 Task: Select the enviroment as the cause.
Action: Mouse moved to (752, 104)
Screenshot: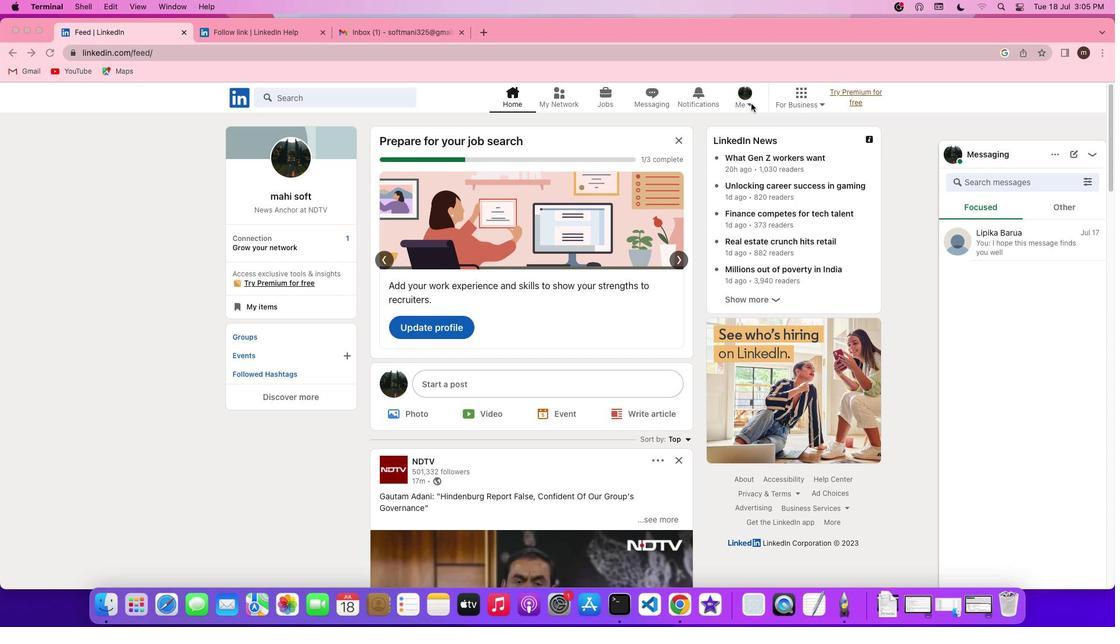 
Action: Mouse pressed left at (752, 104)
Screenshot: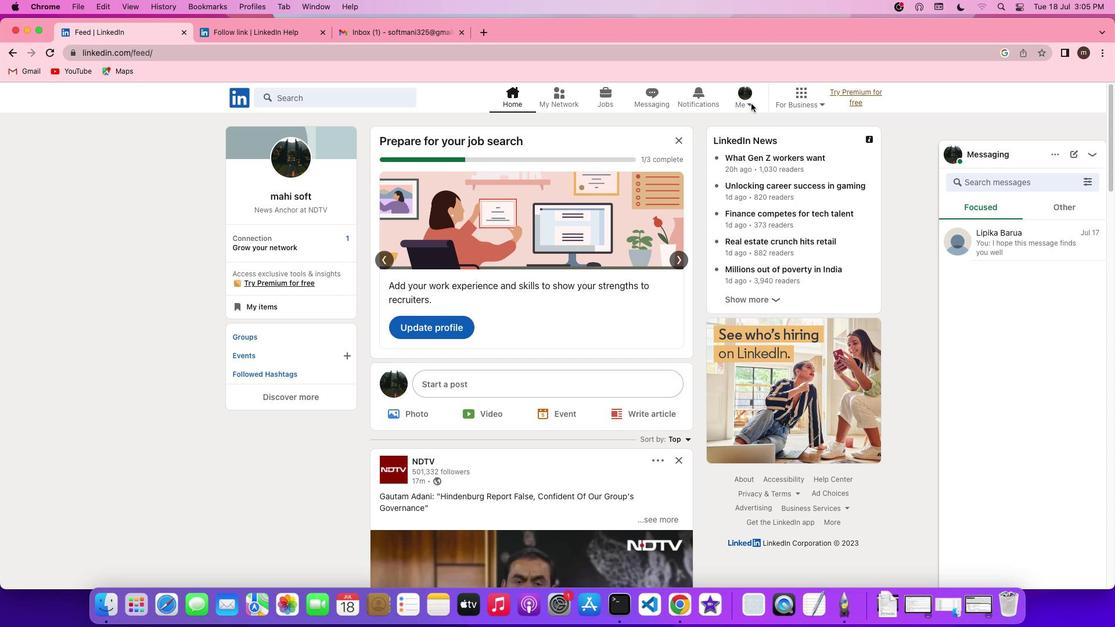 
Action: Mouse moved to (750, 104)
Screenshot: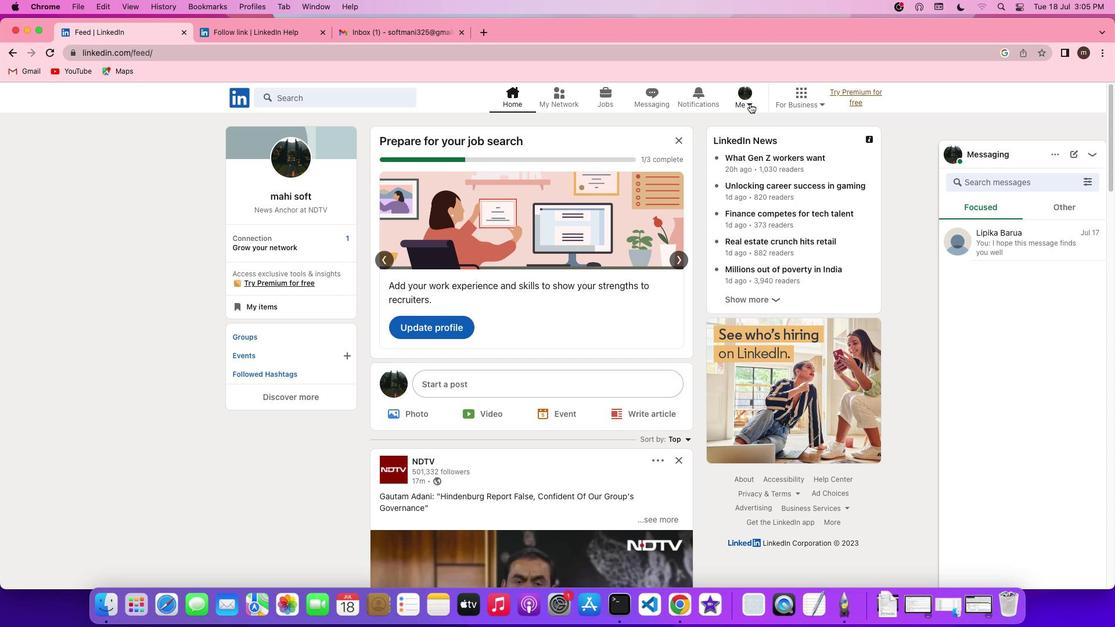 
Action: Mouse pressed left at (750, 104)
Screenshot: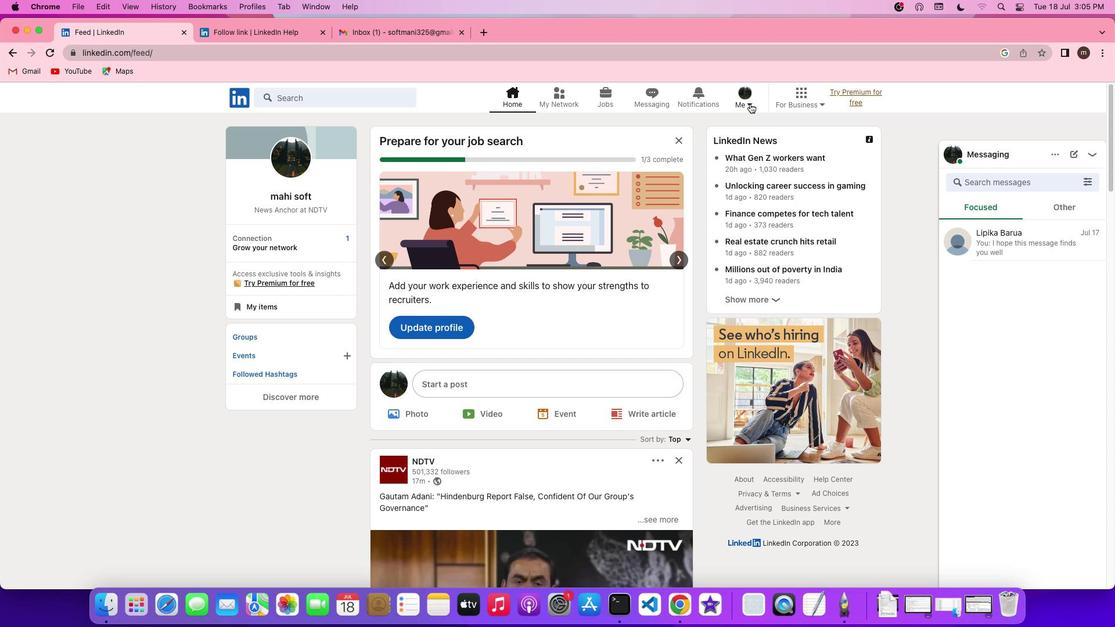 
Action: Mouse moved to (720, 160)
Screenshot: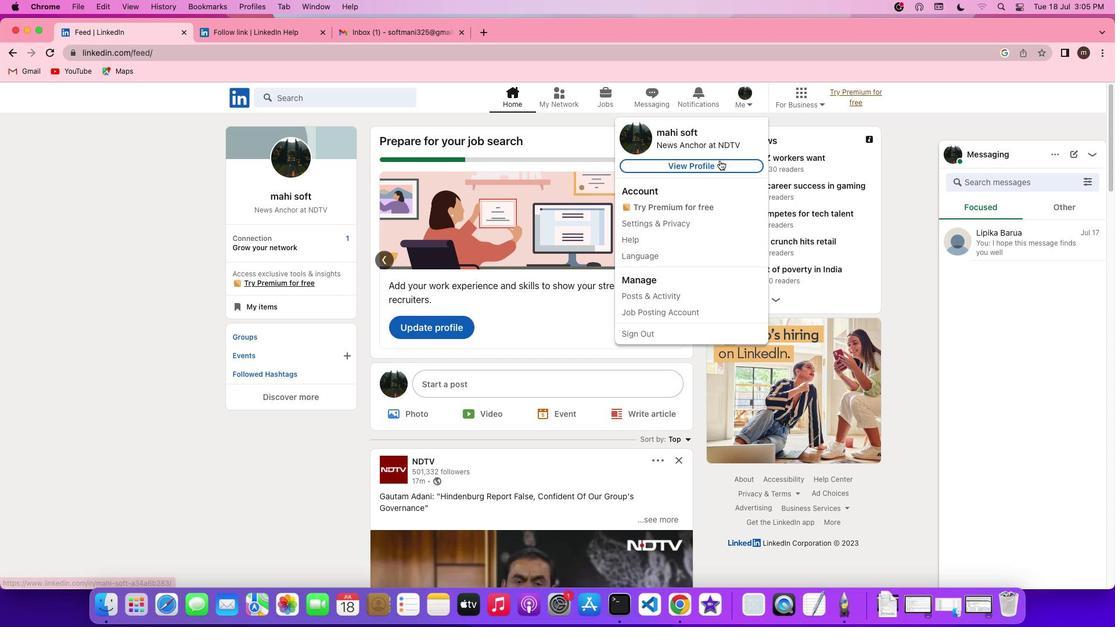 
Action: Mouse pressed left at (720, 160)
Screenshot: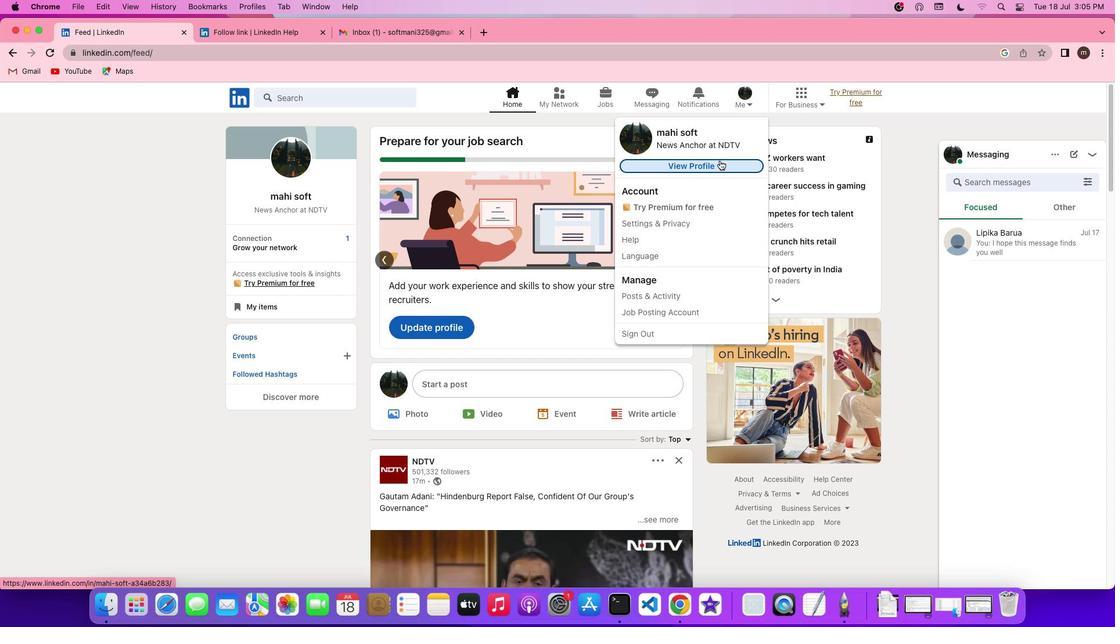 
Action: Mouse moved to (345, 358)
Screenshot: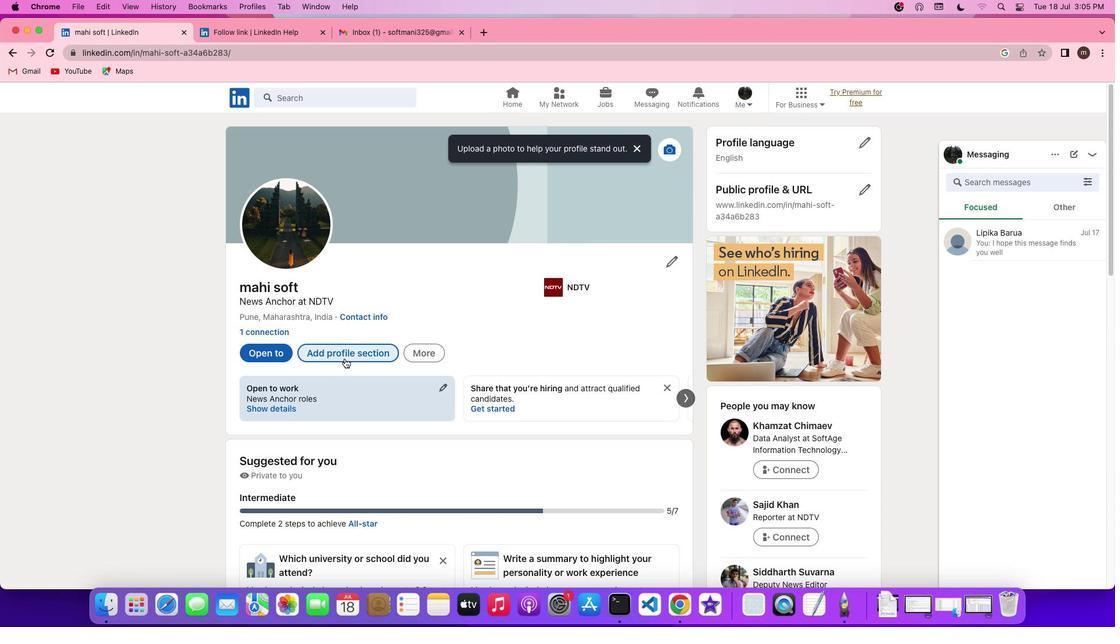 
Action: Mouse pressed left at (345, 358)
Screenshot: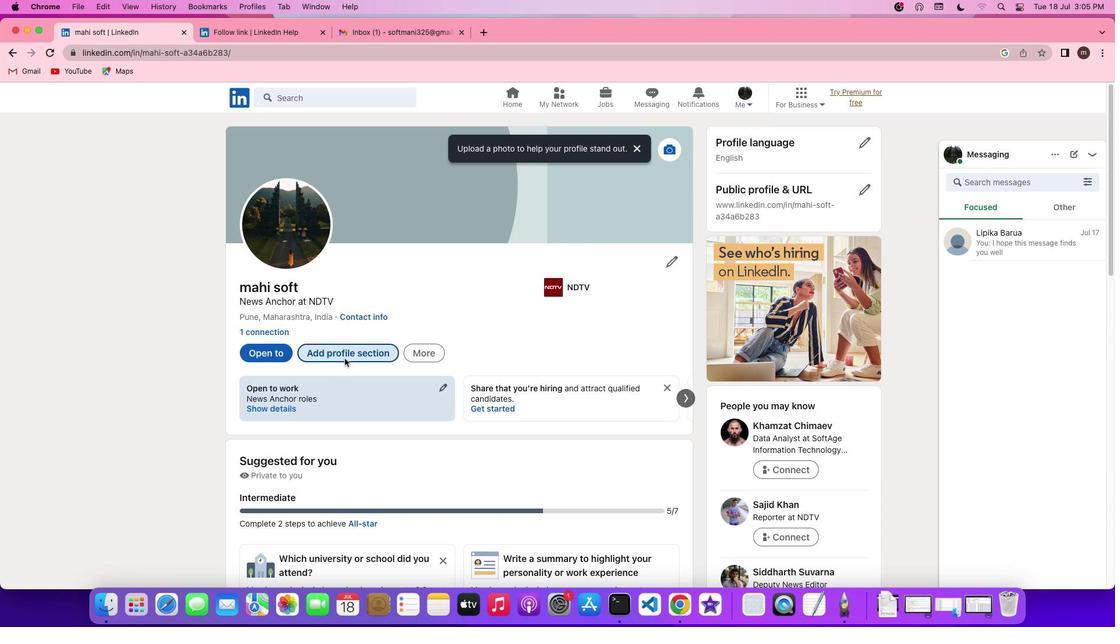 
Action: Mouse moved to (421, 367)
Screenshot: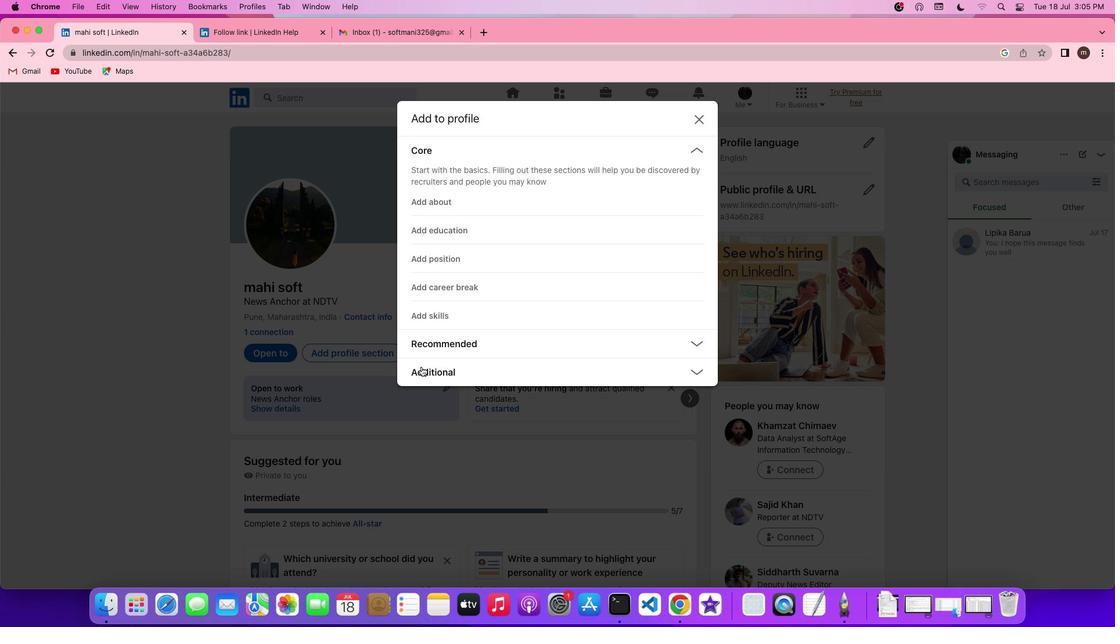 
Action: Mouse pressed left at (421, 367)
Screenshot: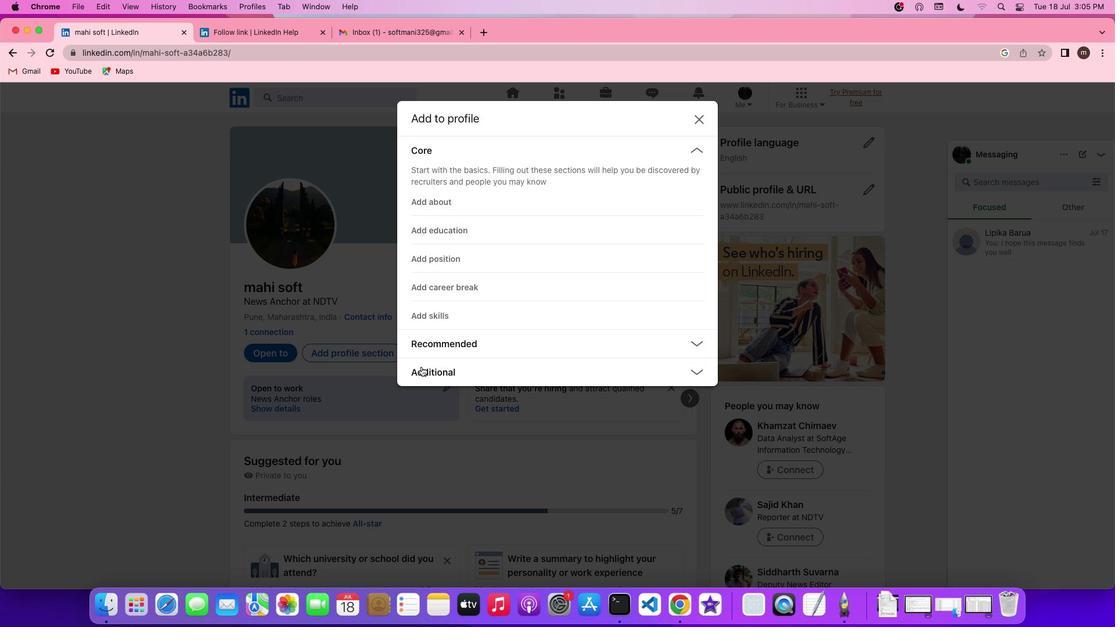 
Action: Mouse moved to (446, 259)
Screenshot: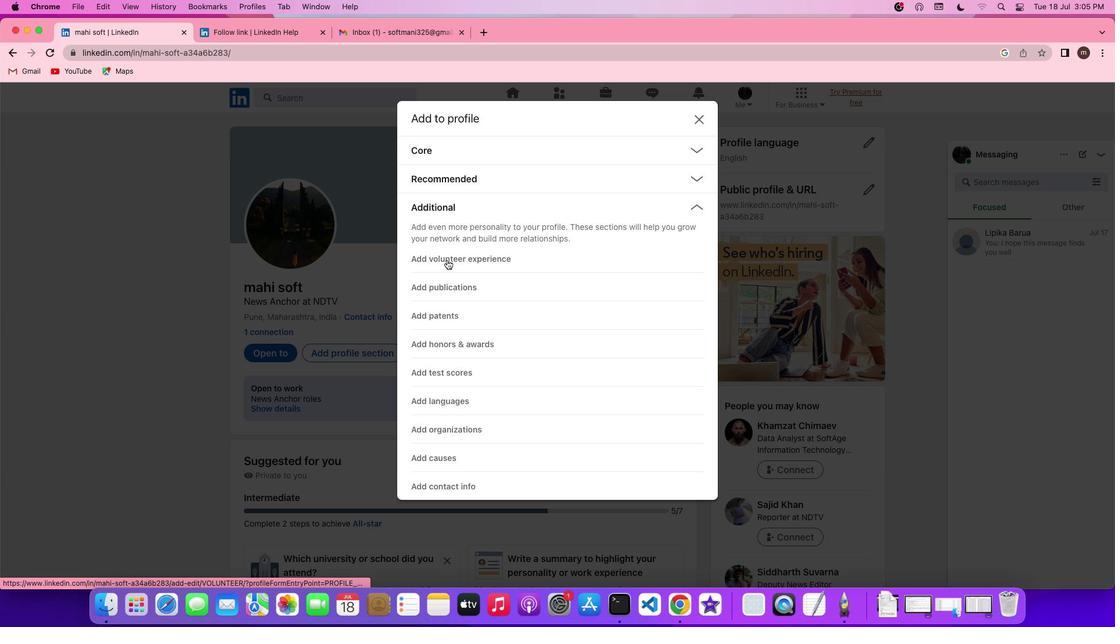 
Action: Mouse pressed left at (446, 259)
Screenshot: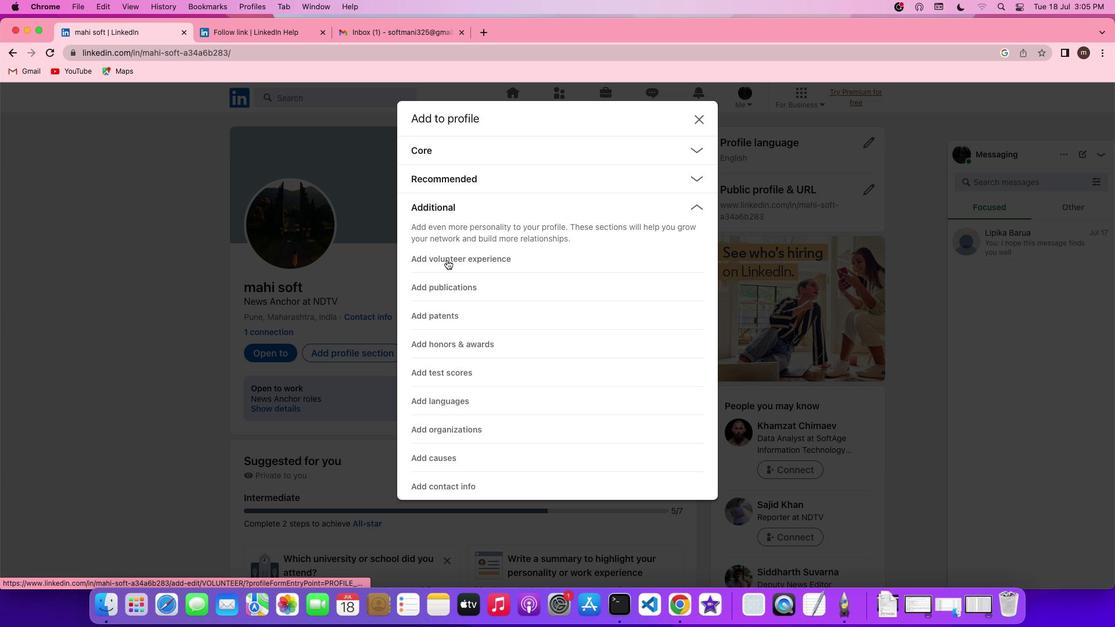 
Action: Mouse moved to (746, 280)
Screenshot: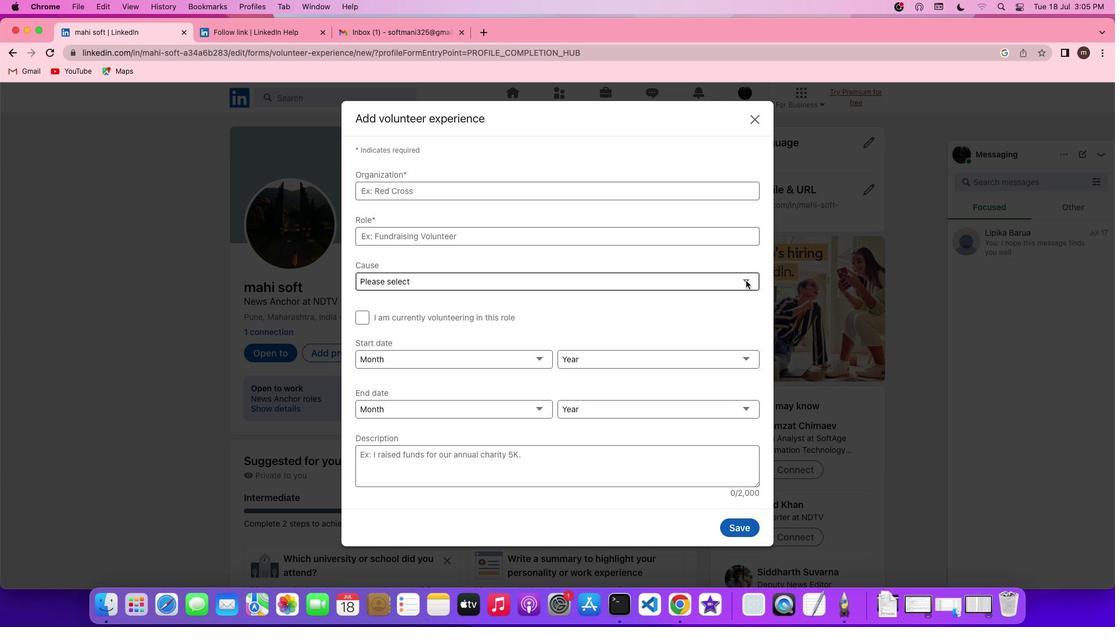 
Action: Mouse pressed left at (746, 280)
Screenshot: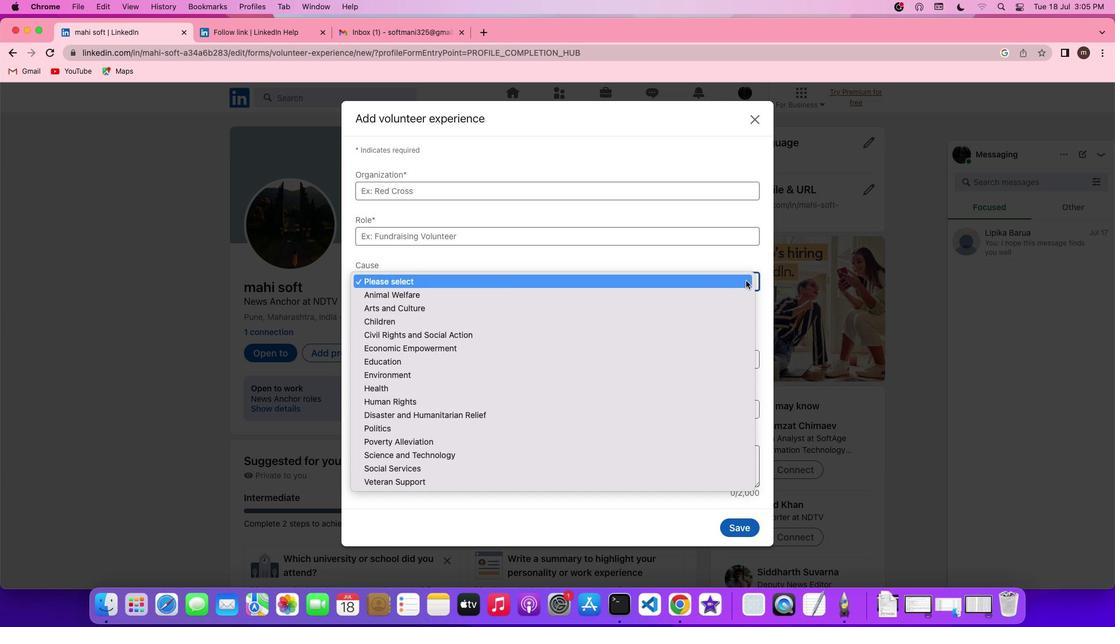 
Action: Mouse moved to (729, 373)
Screenshot: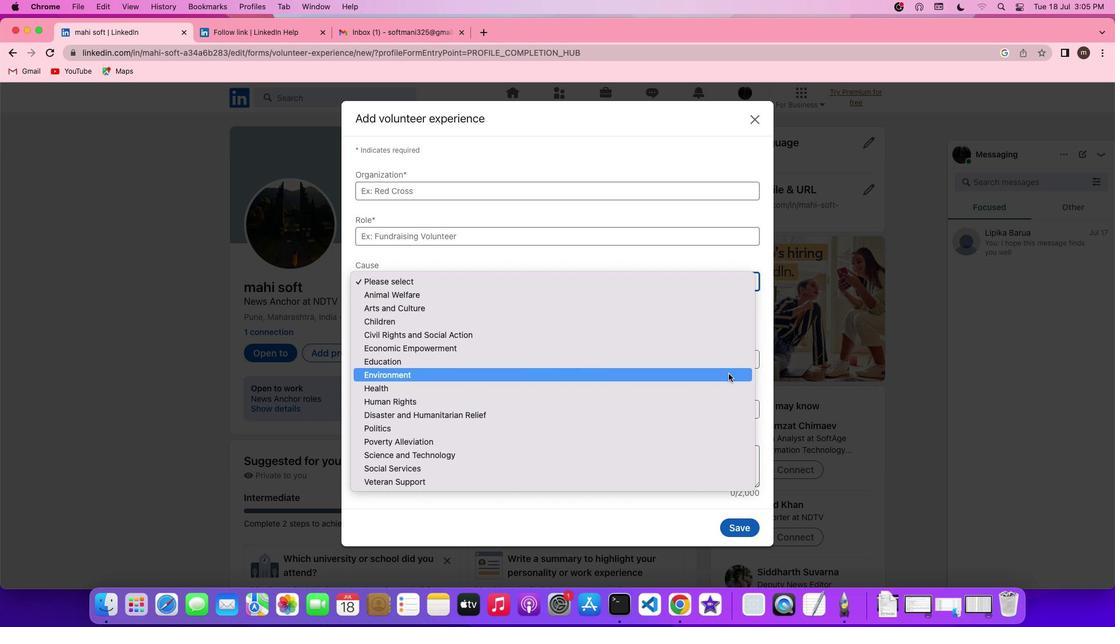 
Action: Mouse pressed left at (729, 373)
Screenshot: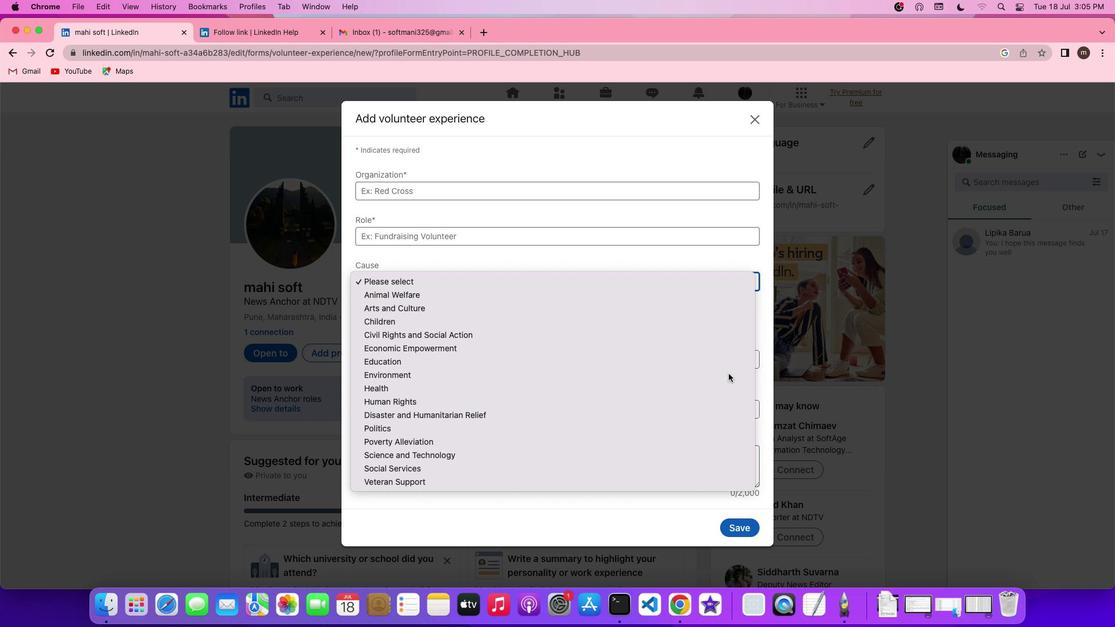 
